 Task: Filter the notifications by "is:repository-vulnerability-alert".
Action: Mouse moved to (998, 229)
Screenshot: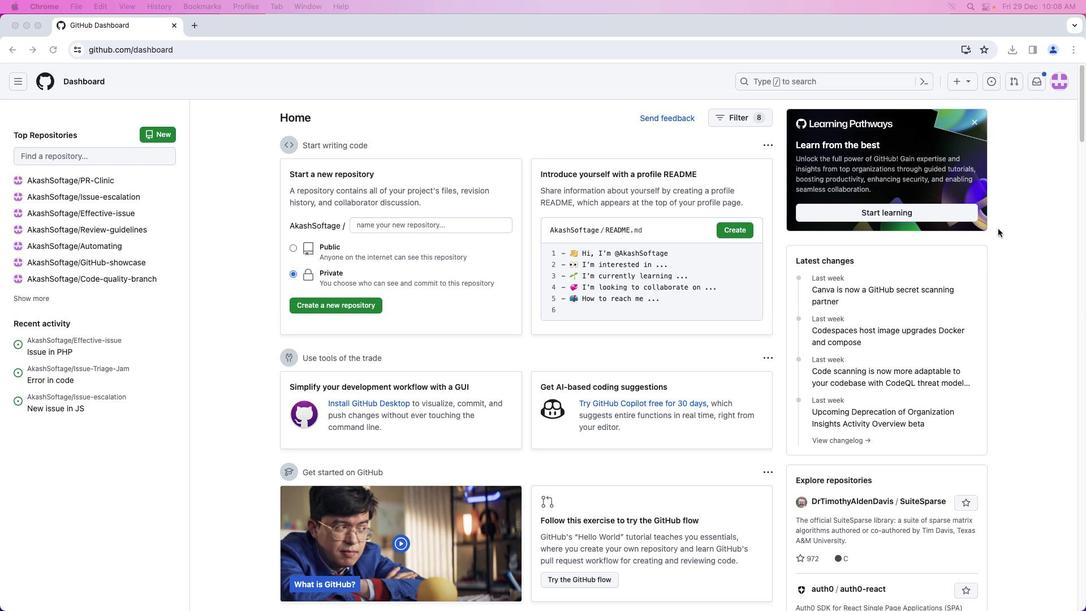
Action: Mouse pressed left at (998, 229)
Screenshot: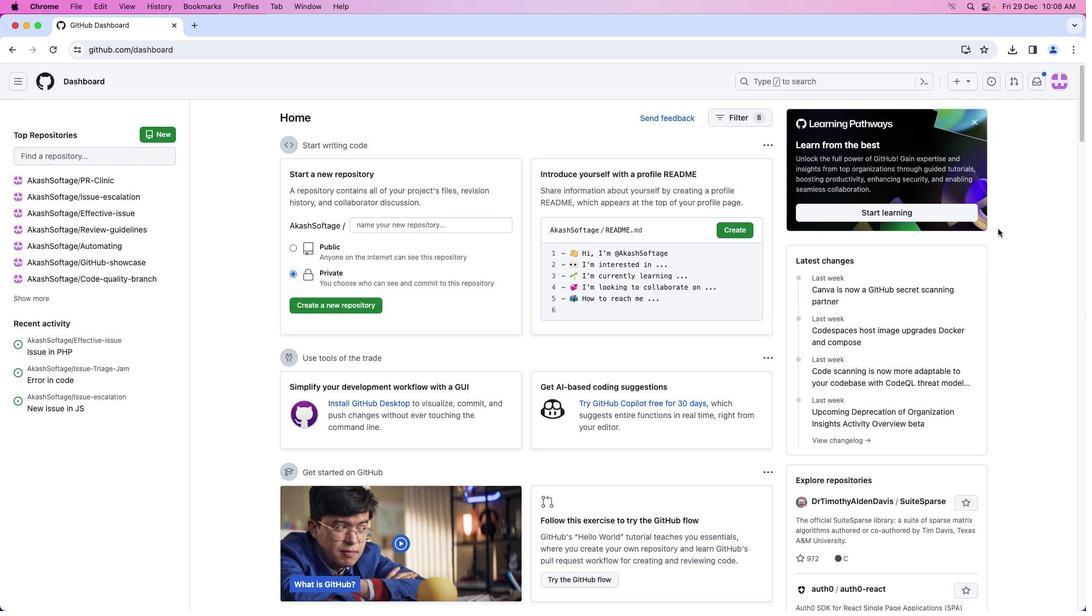 
Action: Mouse moved to (1035, 85)
Screenshot: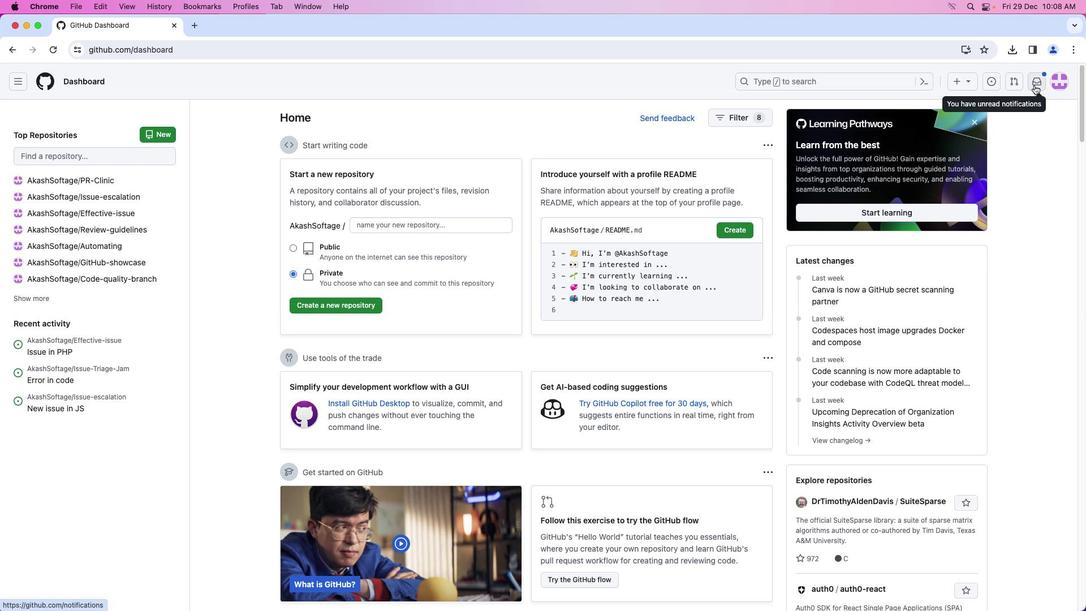 
Action: Mouse pressed left at (1035, 85)
Screenshot: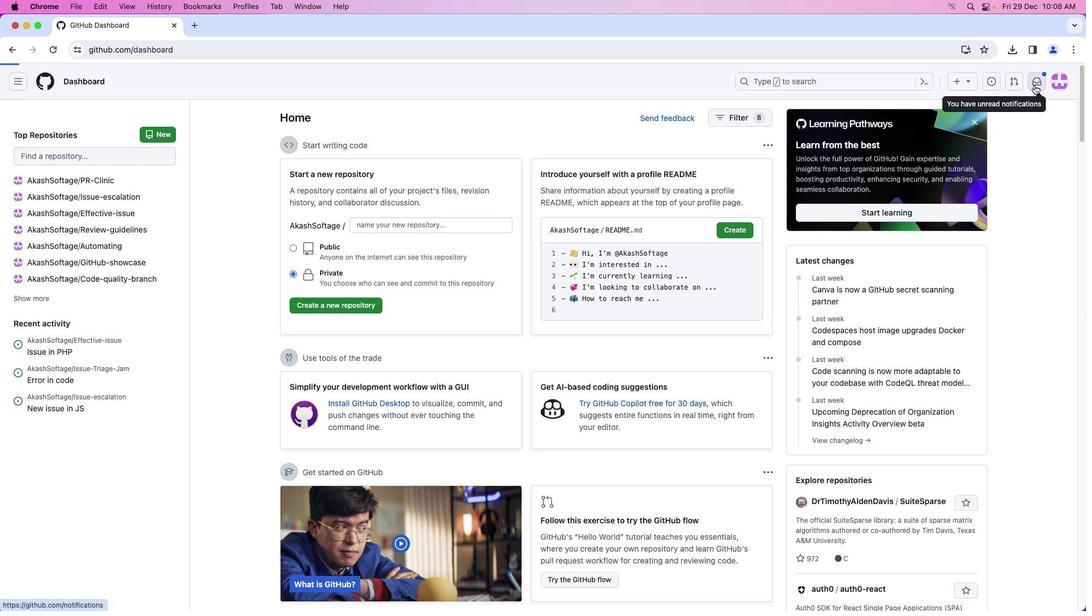 
Action: Mouse moved to (403, 115)
Screenshot: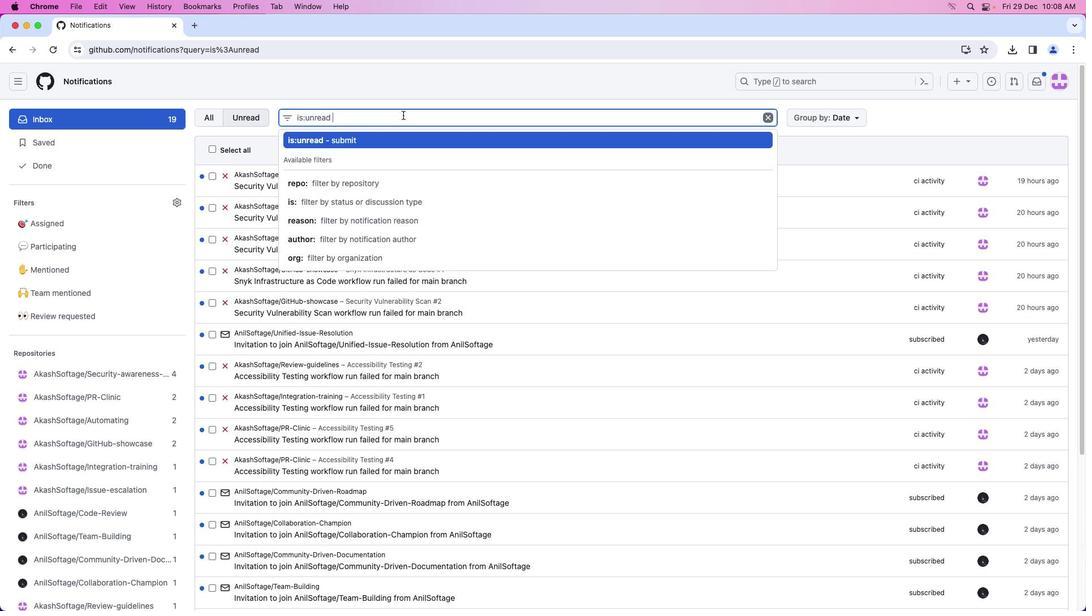 
Action: Mouse pressed left at (403, 115)
Screenshot: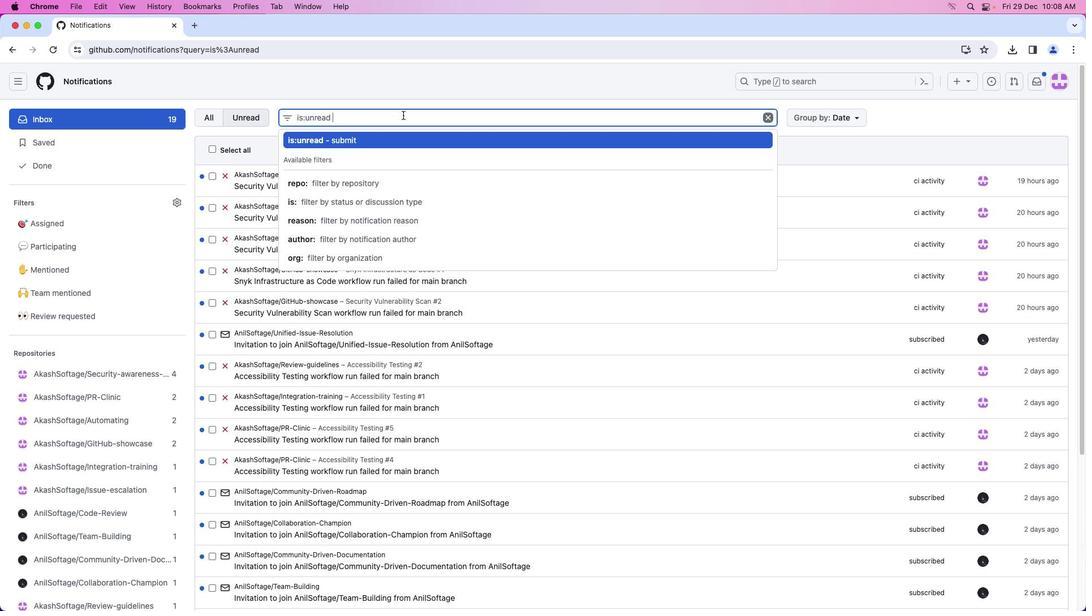 
Action: Mouse moved to (349, 123)
Screenshot: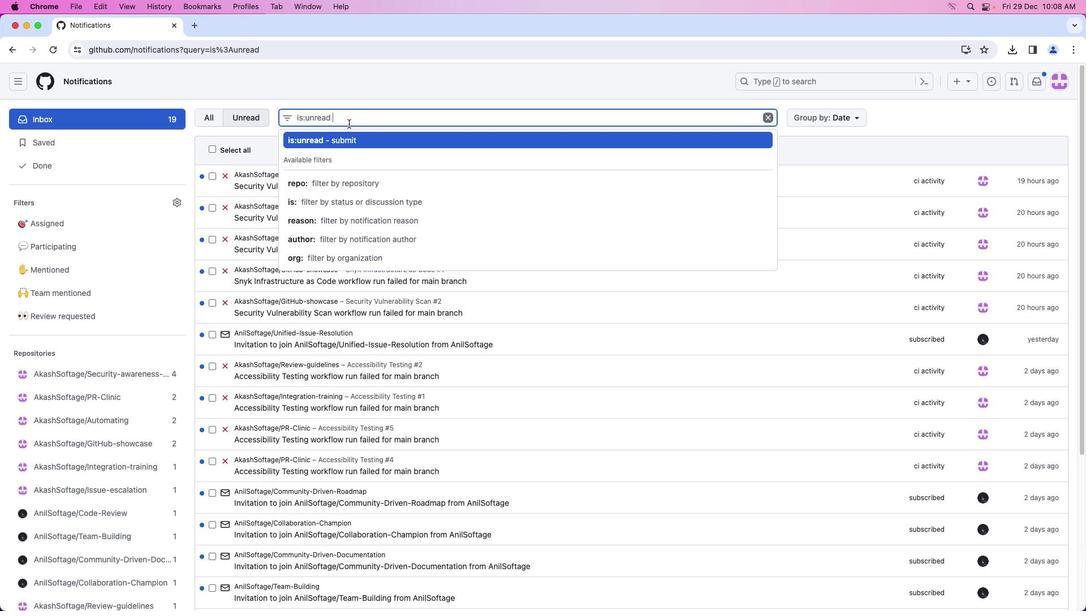 
Action: Key pressed Key.backspaceKey.backspaceKey.backspaceKey.backspaceKey.backspaceKey.backspaceKey.backspaceKey.backspaceKey.backspaceKey.backspaceKey.caps_lock'i''s'Key.shift_r':''r''e''p''o''s''i''t''o''r''y''-''v''u''l''n''e''r''a''b''i''l''i''t''y''-''a''l''e''r''t'Key.enter
Screenshot: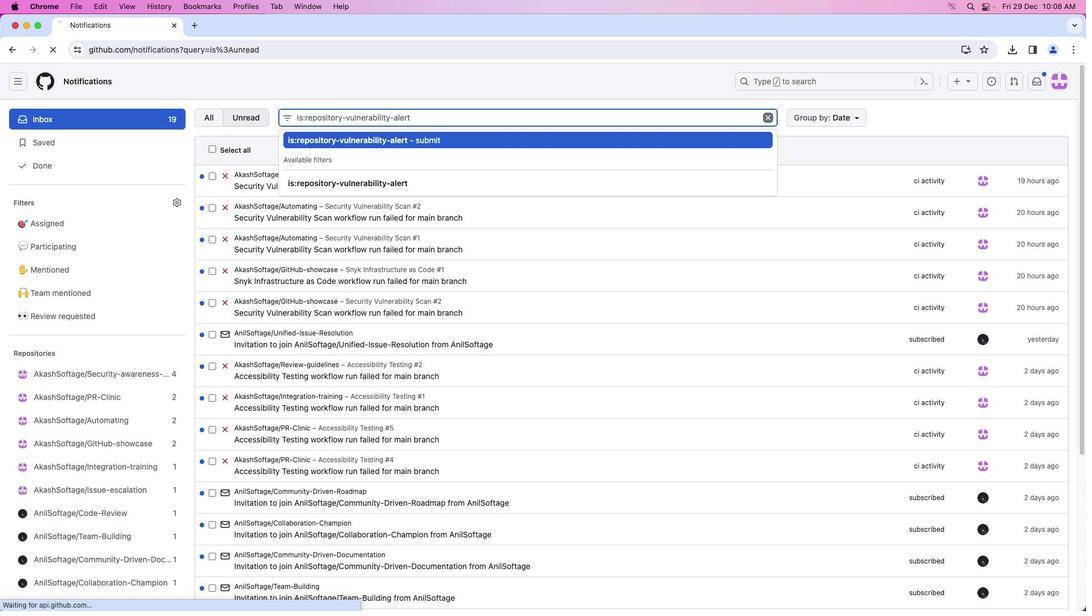 
Action: Mouse moved to (637, 260)
Screenshot: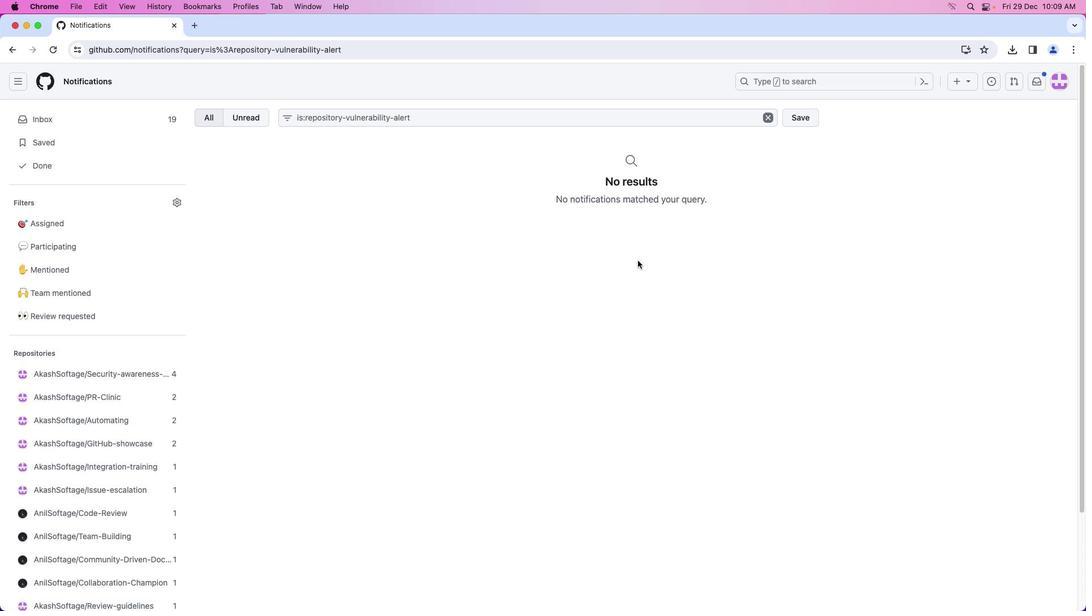 
Action: Mouse pressed left at (637, 260)
Screenshot: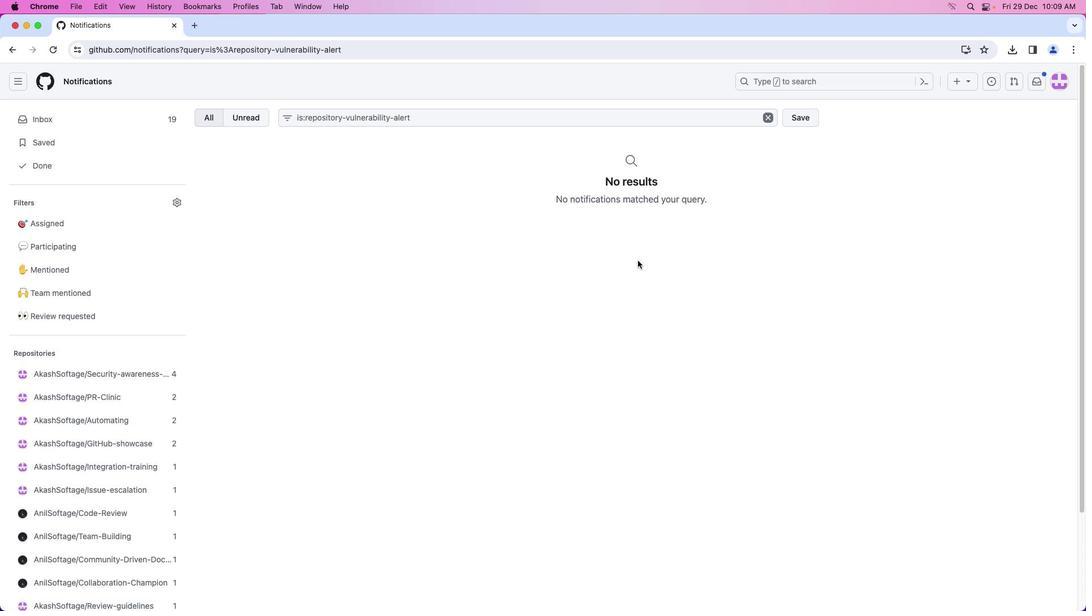 
Action: Mouse moved to (637, 260)
Screenshot: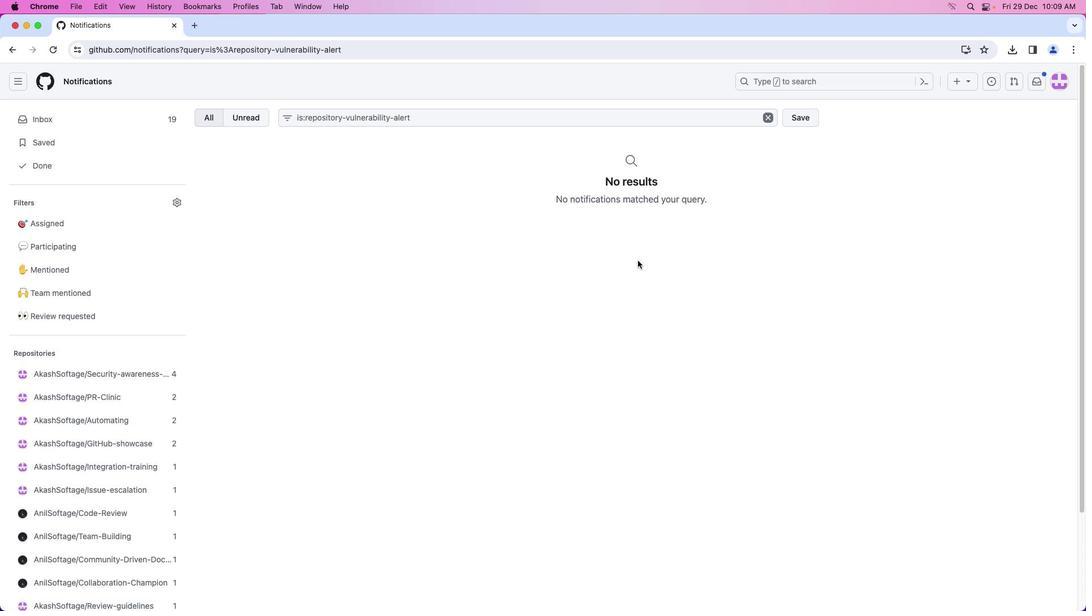 
